 Task: Check the opening hours of the nearest Apple Store for product repairs.
Action: Mouse moved to (75, 27)
Screenshot: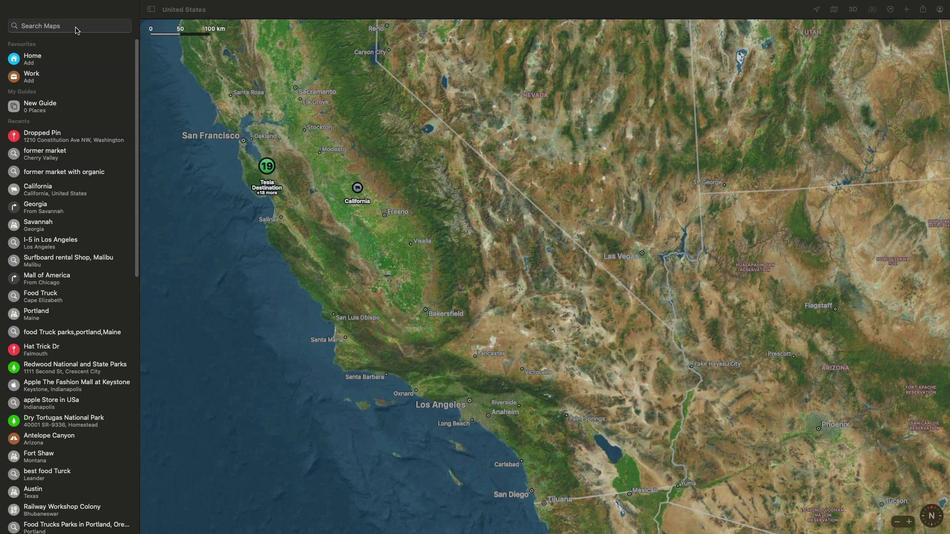 
Action: Mouse pressed left at (75, 27)
Screenshot: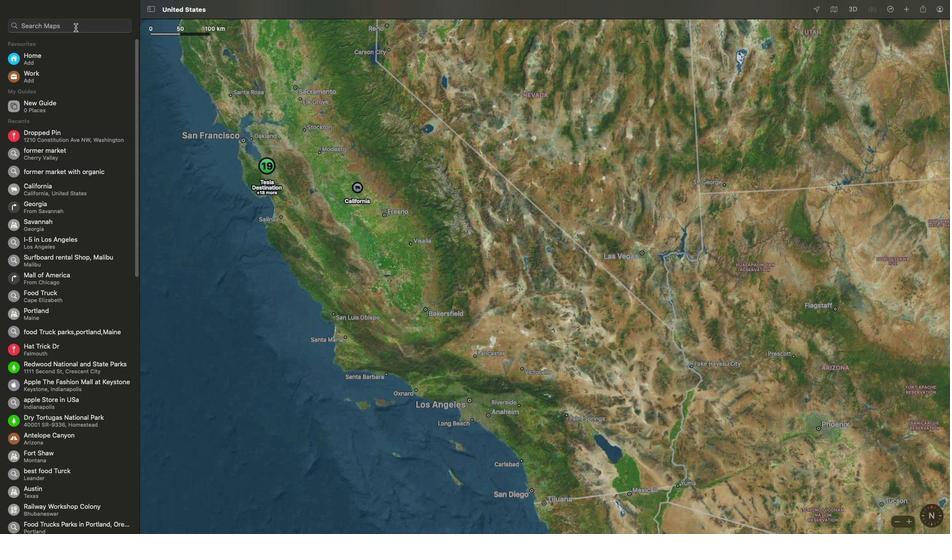
Action: Key pressed Key.shift'S''a''n'Key.backspaceKey.backspaceKey.backspaceKey.shift'A''p''p''l''e'Key.spaceKey.shift'S''t''o''r''e'Key.space','Key.spaceKey.shift'U''S''a'Key.enter
Screenshot: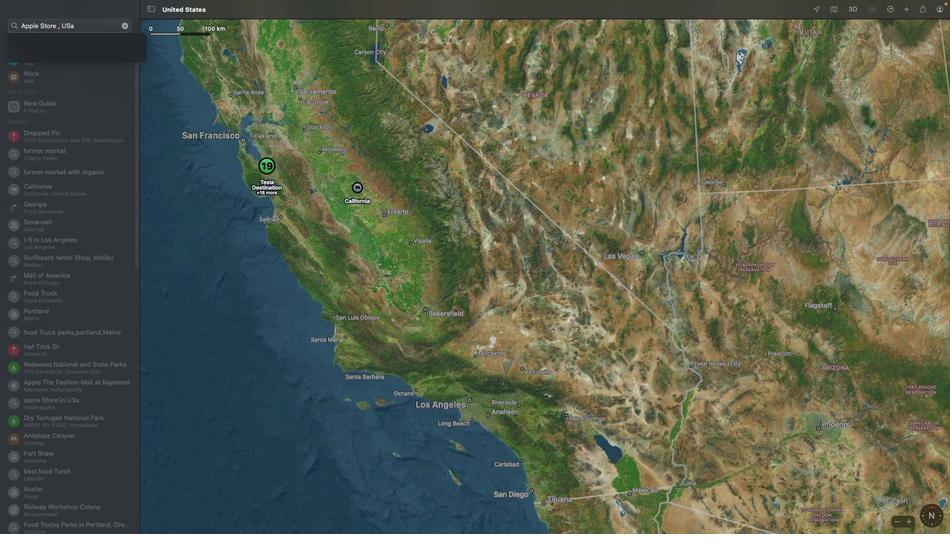 
Action: Mouse moved to (455, 294)
Screenshot: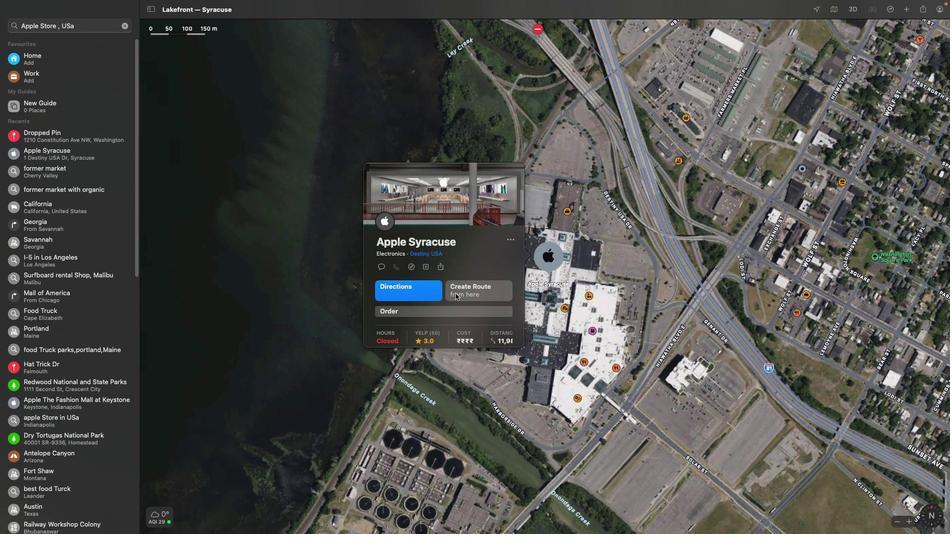 
Action: Mouse scrolled (455, 294) with delta (0, 0)
Screenshot: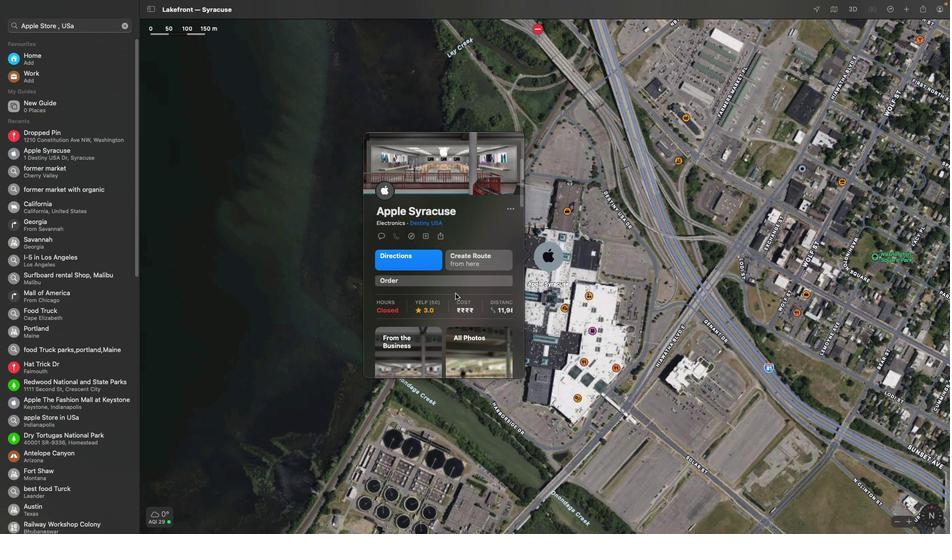 
Action: Mouse scrolled (455, 294) with delta (0, 0)
Screenshot: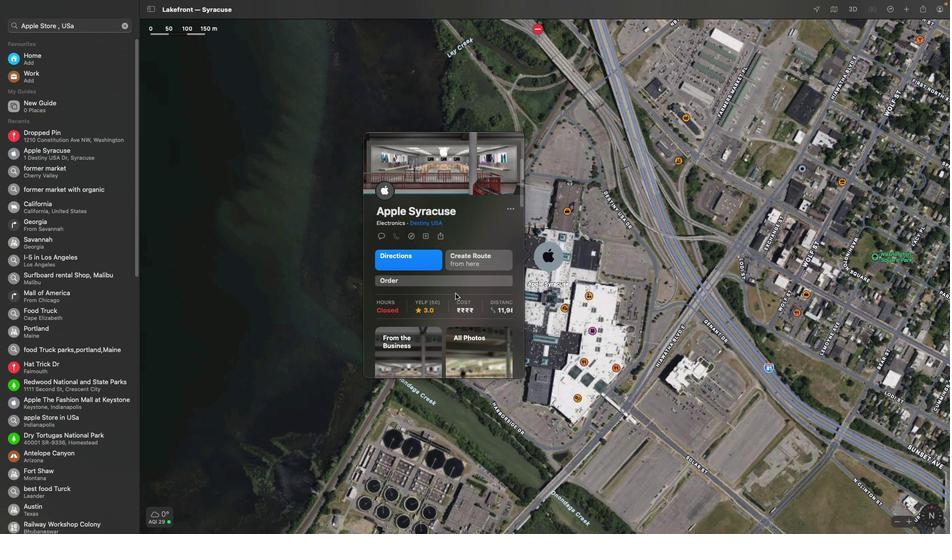 
Action: Mouse scrolled (455, 294) with delta (0, -1)
Screenshot: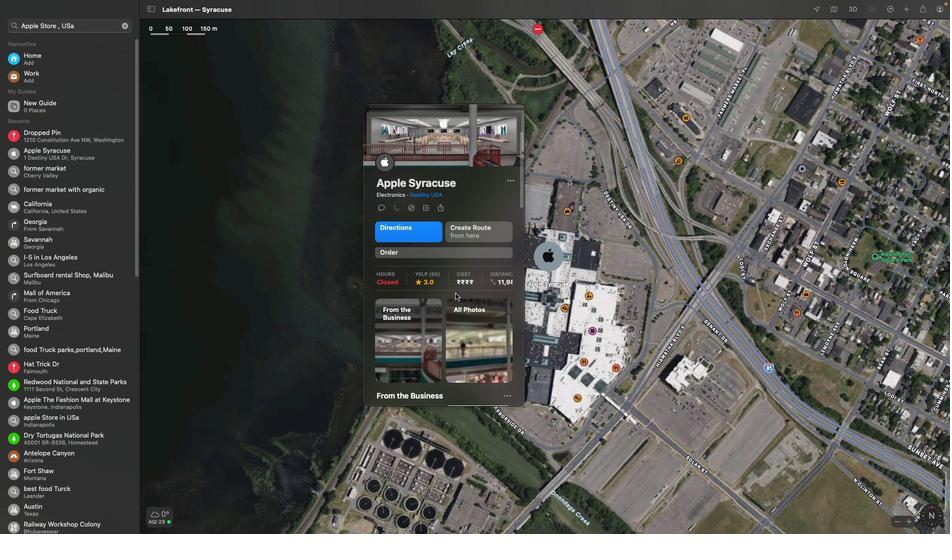 
Action: Mouse scrolled (455, 294) with delta (0, 0)
Screenshot: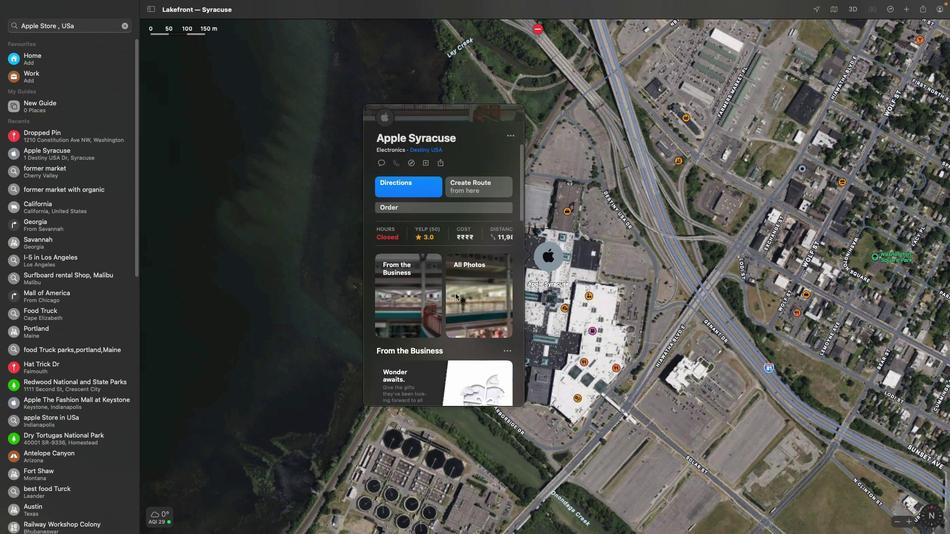 
Action: Mouse scrolled (455, 294) with delta (0, 0)
Screenshot: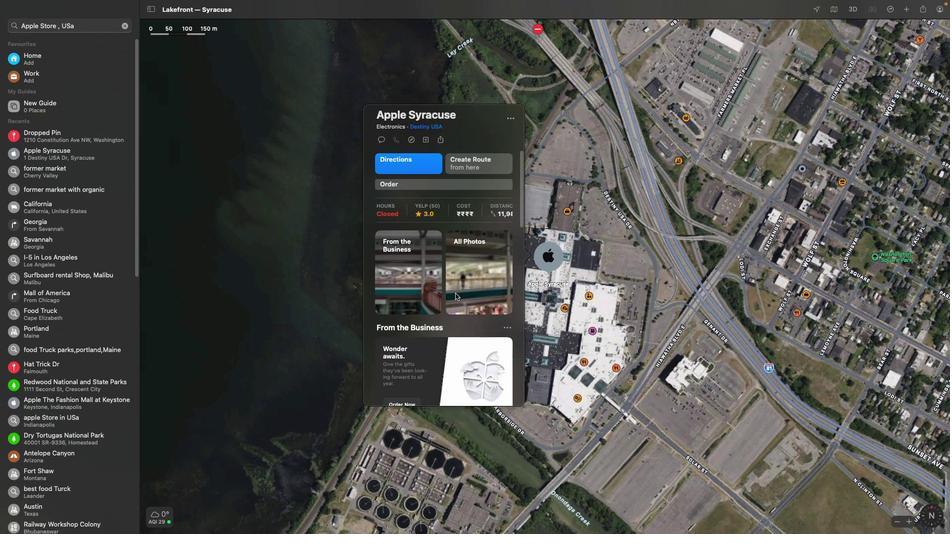 
Action: Mouse scrolled (455, 294) with delta (0, -1)
Screenshot: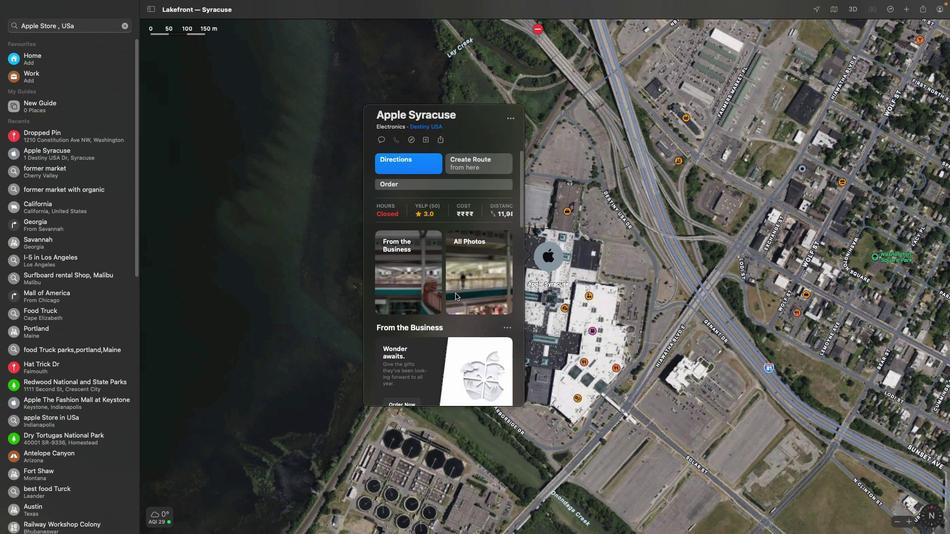 
Action: Mouse scrolled (455, 294) with delta (0, -1)
Screenshot: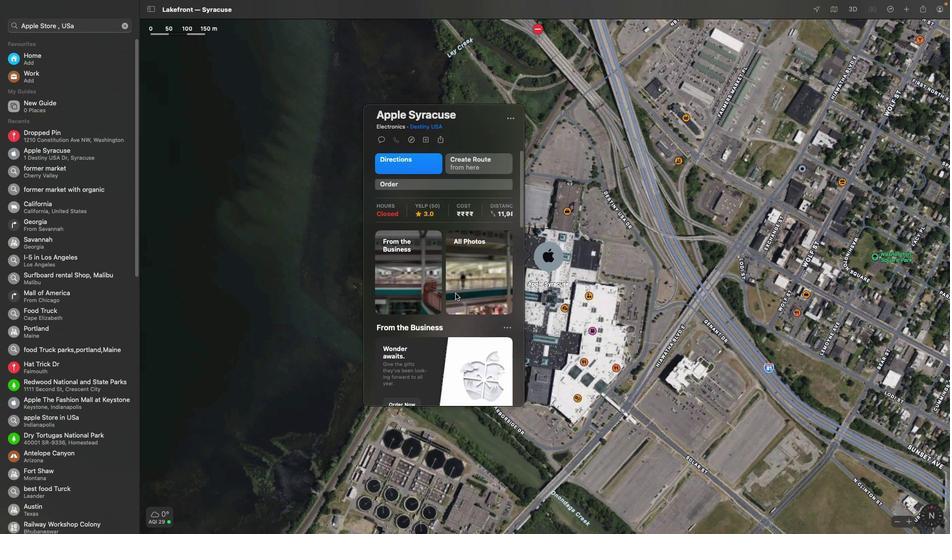 
Action: Mouse scrolled (455, 294) with delta (0, 0)
Screenshot: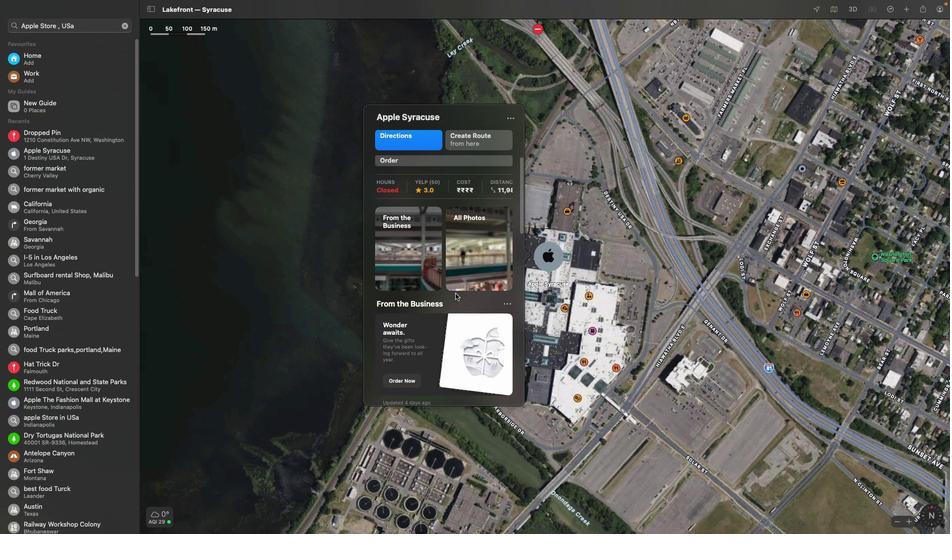 
Action: Mouse scrolled (455, 294) with delta (0, 0)
Screenshot: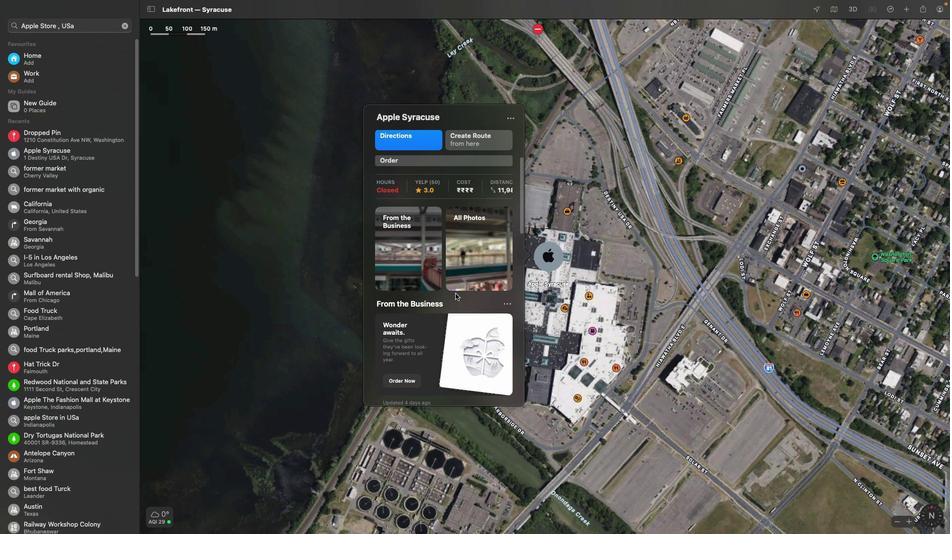 
Action: Mouse scrolled (455, 294) with delta (0, -1)
Screenshot: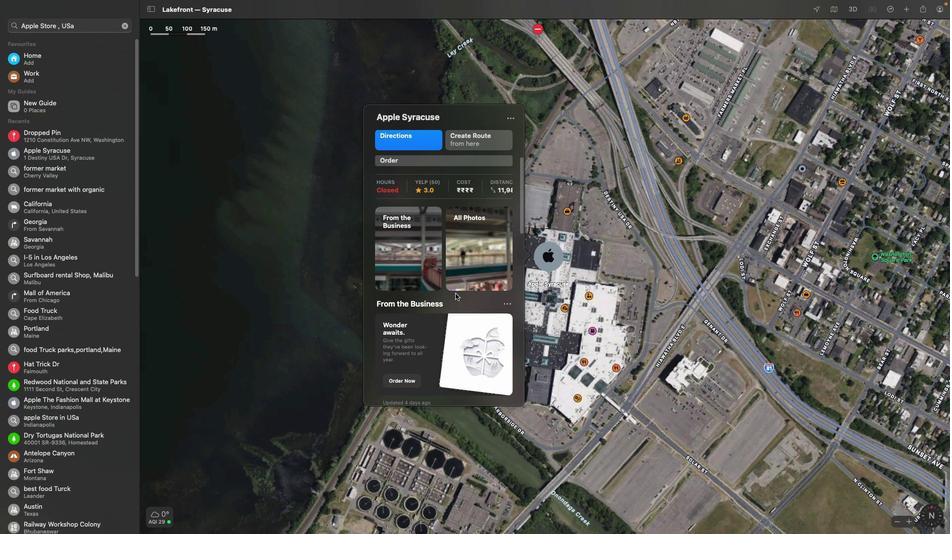 
Action: Mouse scrolled (455, 294) with delta (0, 0)
Screenshot: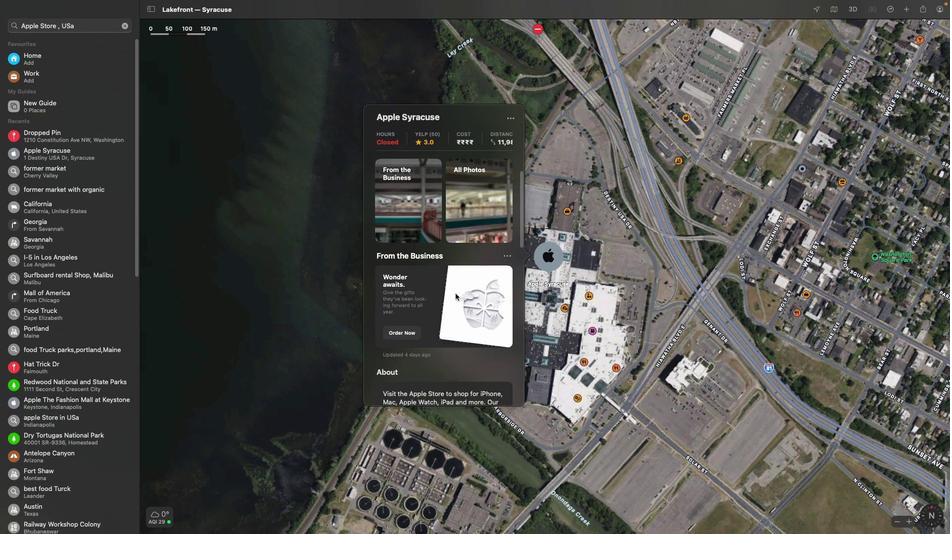 
Action: Mouse scrolled (455, 294) with delta (0, 0)
Screenshot: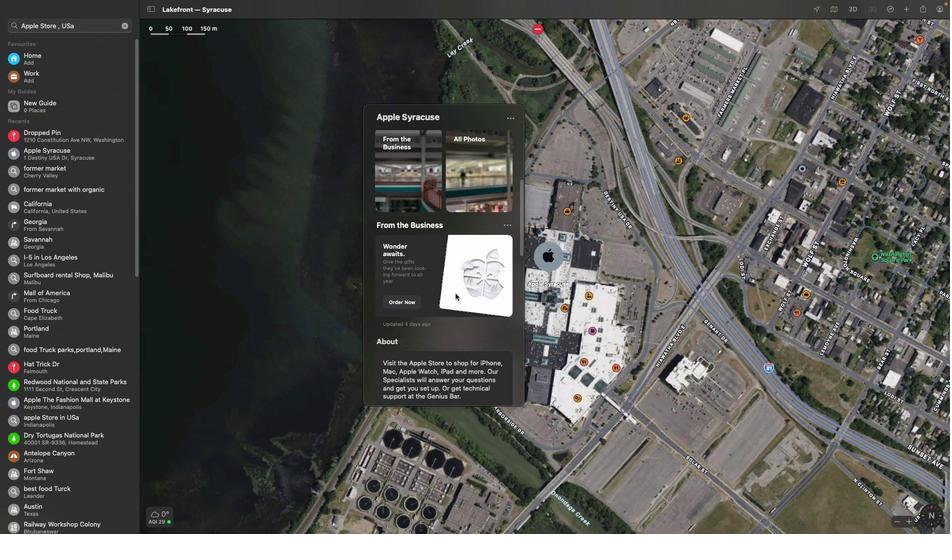 
Action: Mouse scrolled (455, 294) with delta (0, -1)
Screenshot: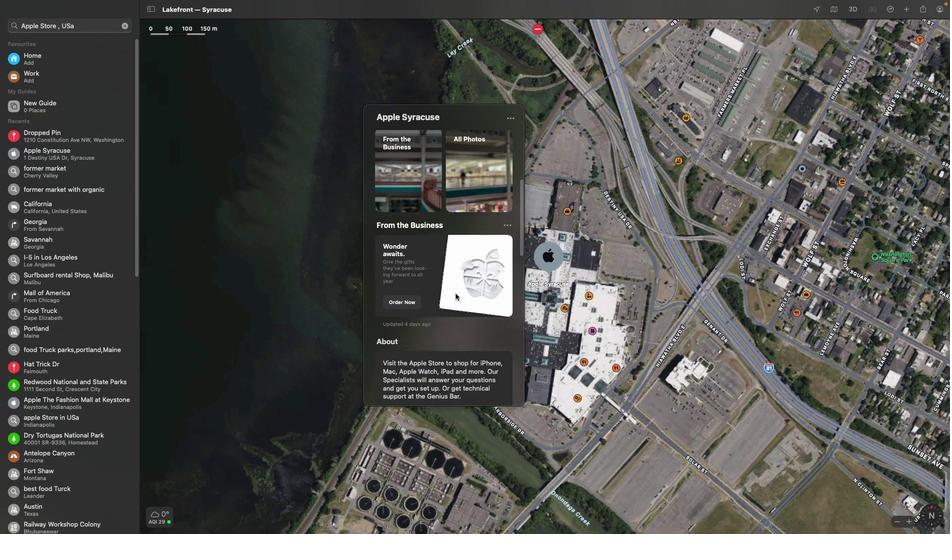 
Action: Mouse scrolled (455, 294) with delta (0, -2)
Screenshot: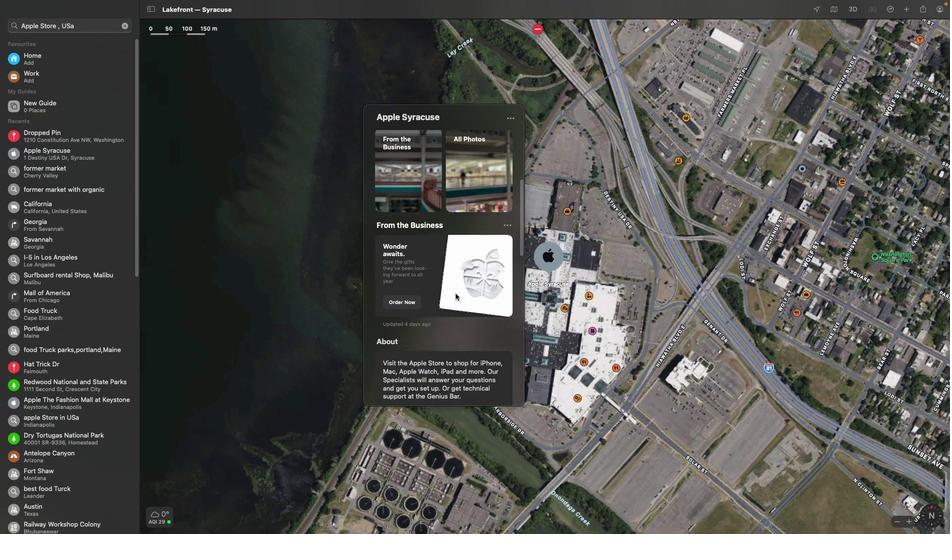 
Action: Mouse scrolled (455, 294) with delta (0, -2)
Screenshot: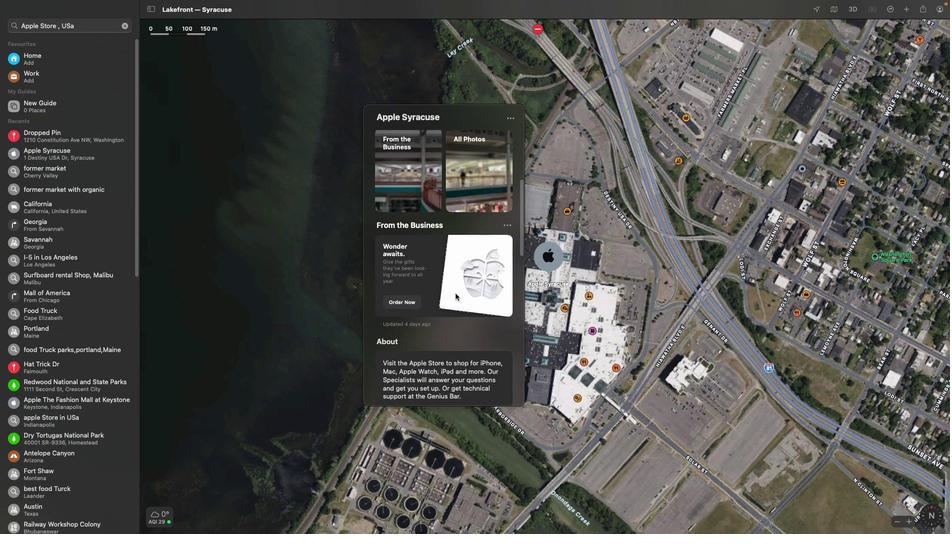 
Action: Mouse scrolled (455, 294) with delta (0, 0)
Screenshot: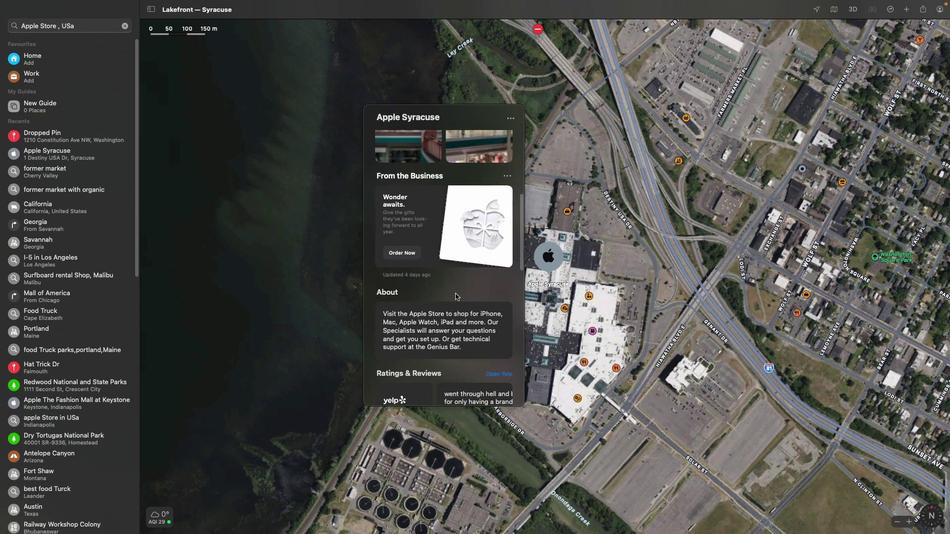 
Action: Mouse scrolled (455, 294) with delta (0, 0)
Screenshot: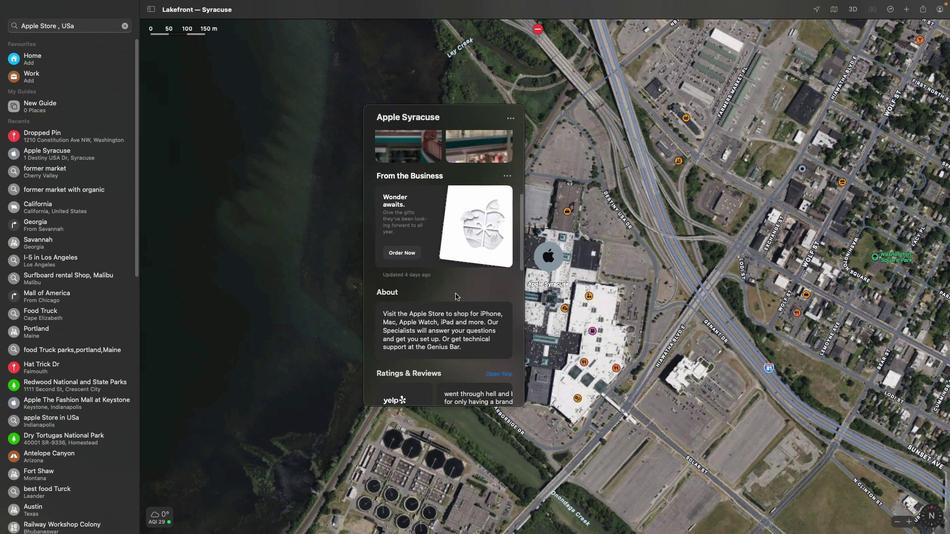 
Action: Mouse scrolled (455, 294) with delta (0, -1)
Screenshot: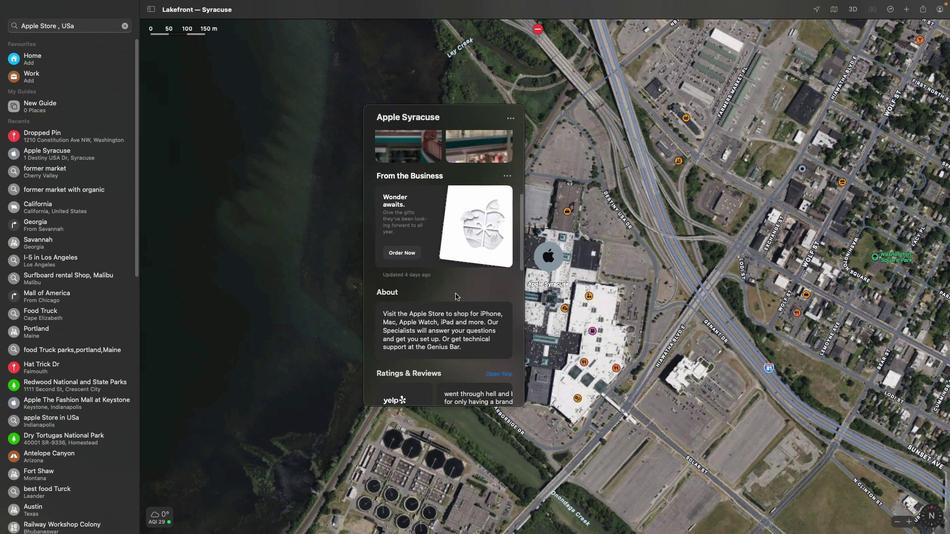 
Action: Mouse scrolled (455, 294) with delta (0, -2)
Screenshot: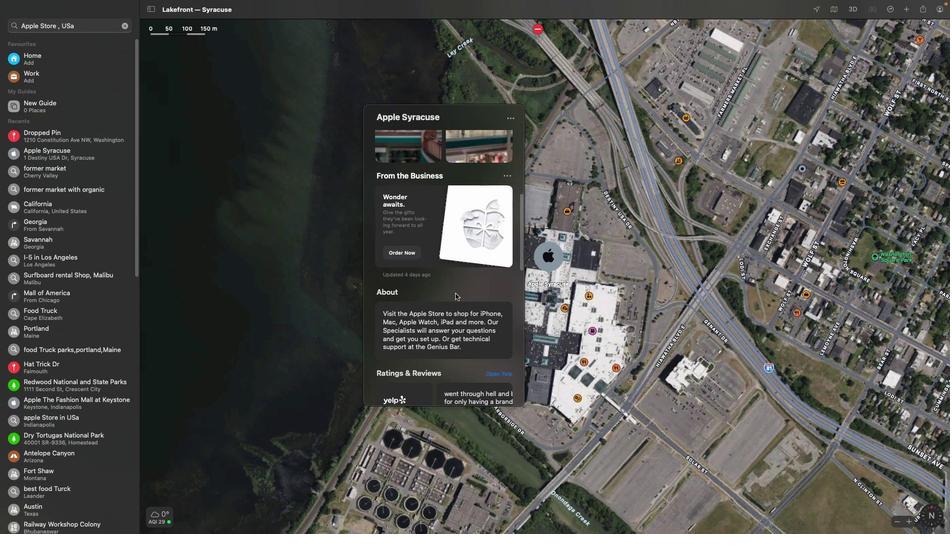 
Action: Mouse scrolled (455, 294) with delta (0, 0)
Screenshot: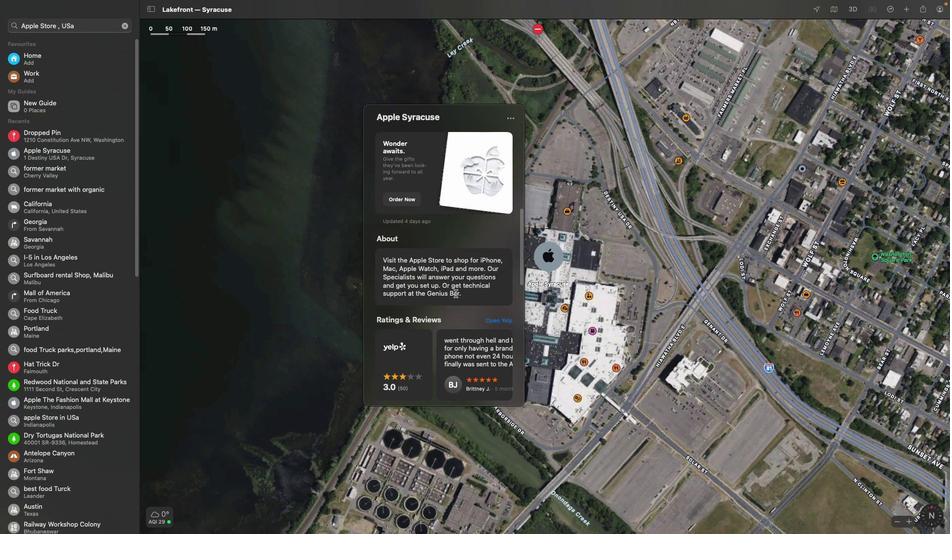
Action: Mouse scrolled (455, 294) with delta (0, 0)
Screenshot: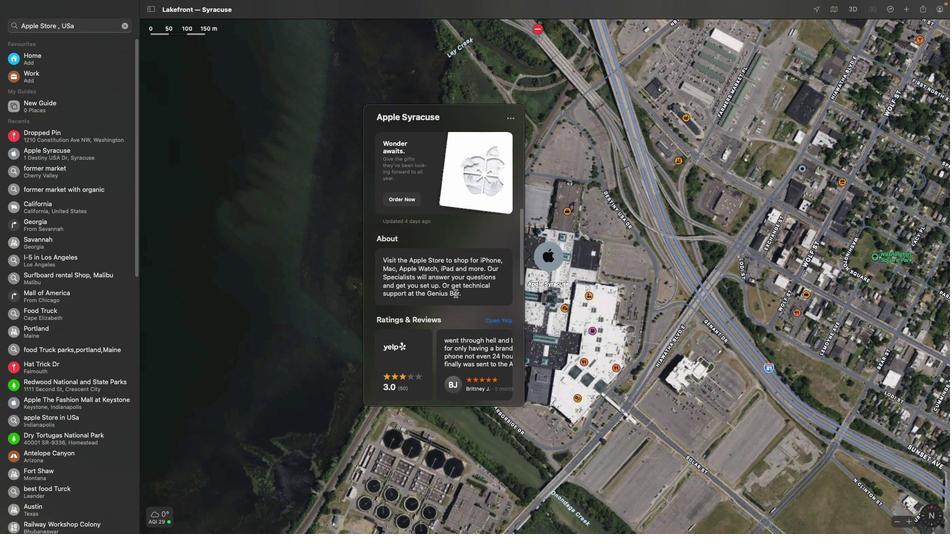 
Action: Mouse scrolled (455, 294) with delta (0, -1)
Screenshot: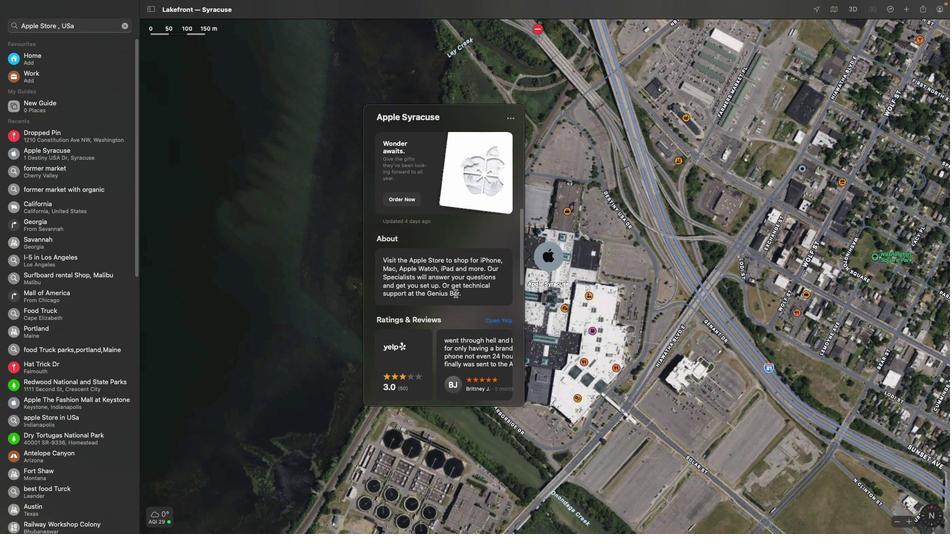 
Action: Mouse scrolled (455, 294) with delta (0, -2)
Screenshot: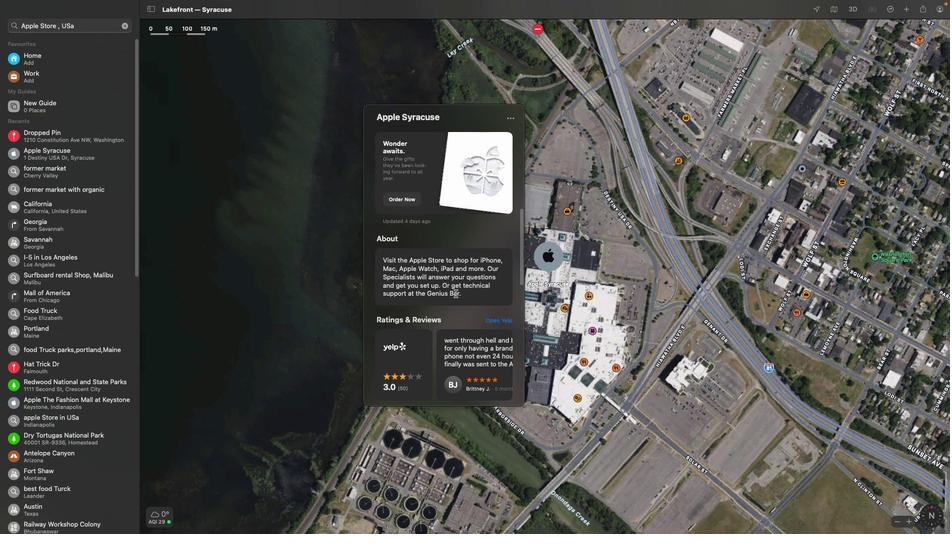 
Action: Mouse scrolled (455, 294) with delta (0, 0)
Screenshot: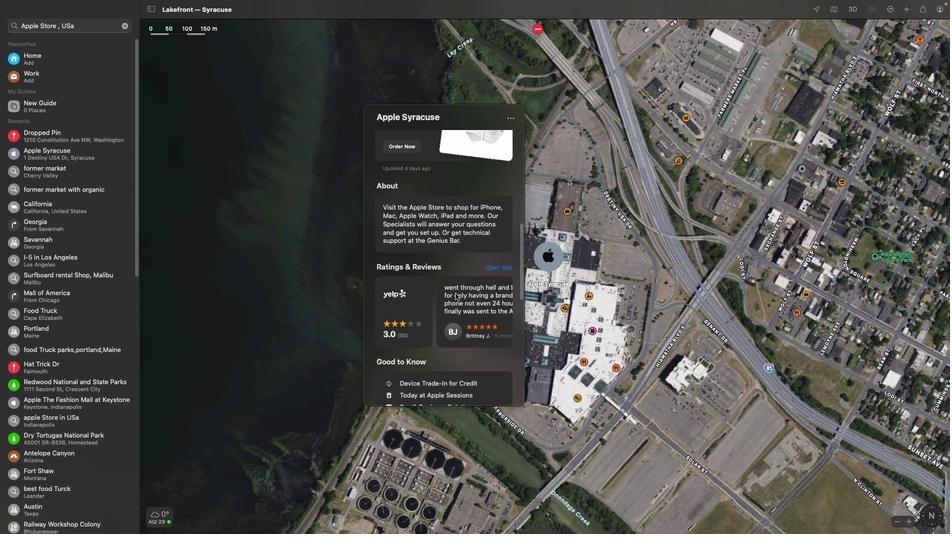 
Action: Mouse scrolled (455, 294) with delta (0, 0)
Screenshot: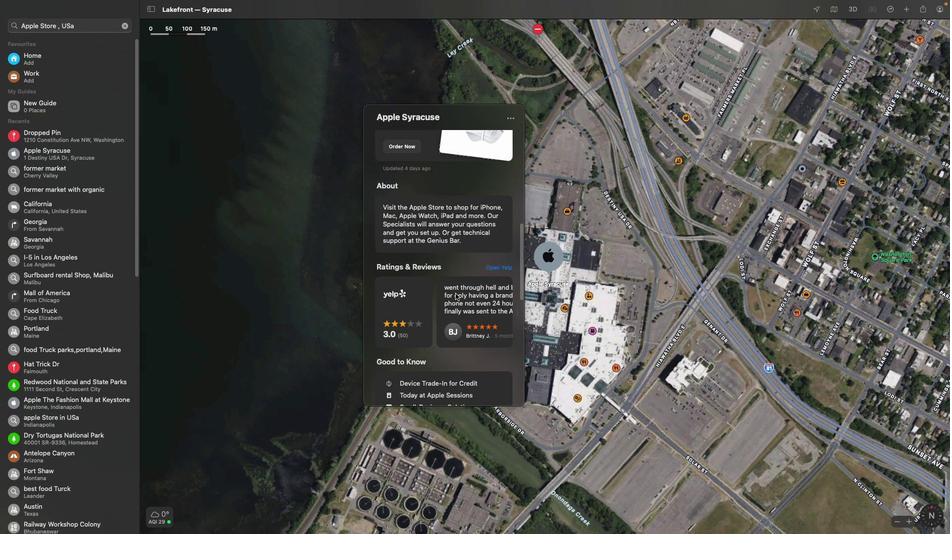
Action: Mouse scrolled (455, 294) with delta (0, -1)
Screenshot: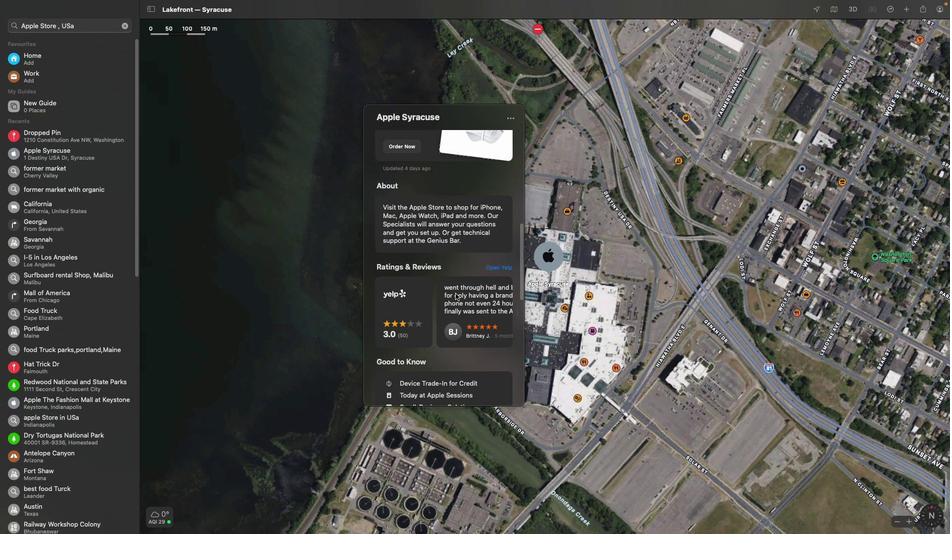 
Action: Mouse scrolled (455, 294) with delta (0, -2)
Screenshot: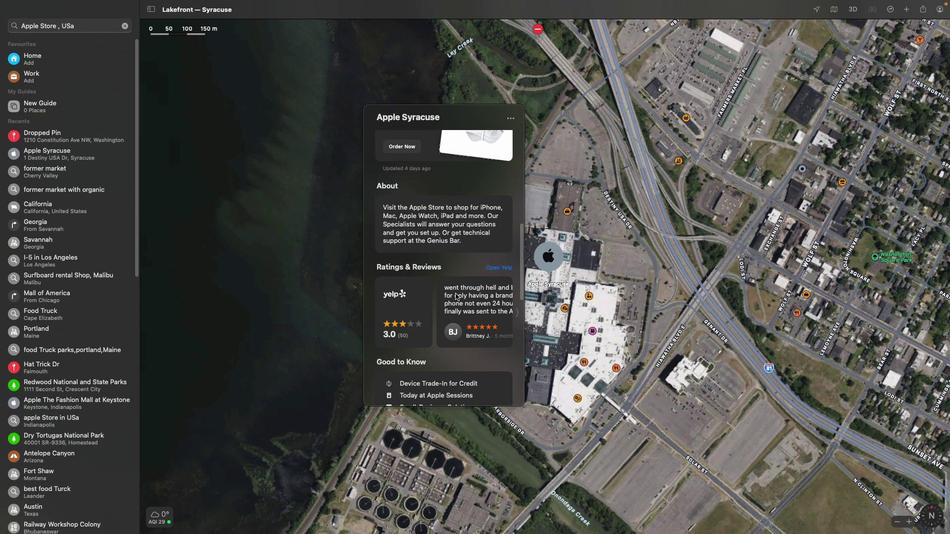 
Action: Mouse scrolled (455, 294) with delta (0, 0)
Screenshot: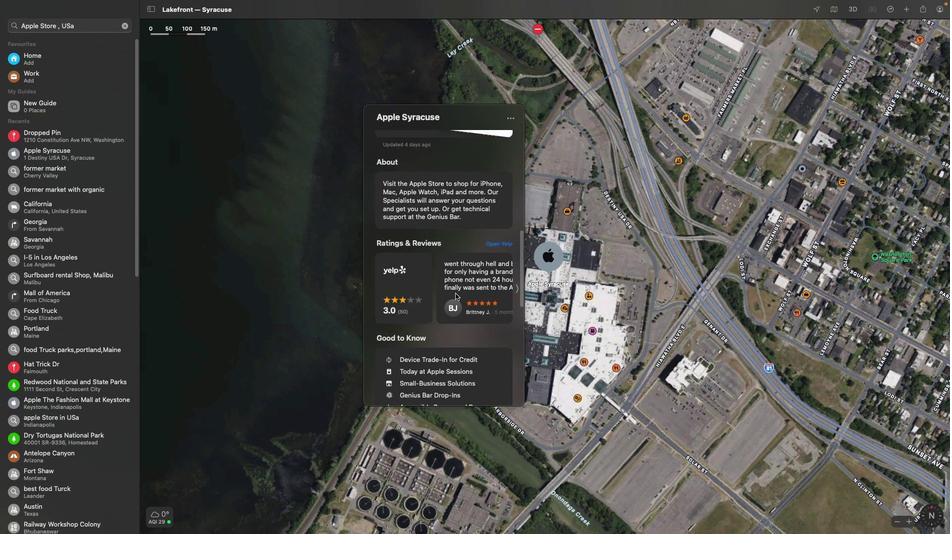 
Action: Mouse scrolled (455, 294) with delta (0, 0)
Screenshot: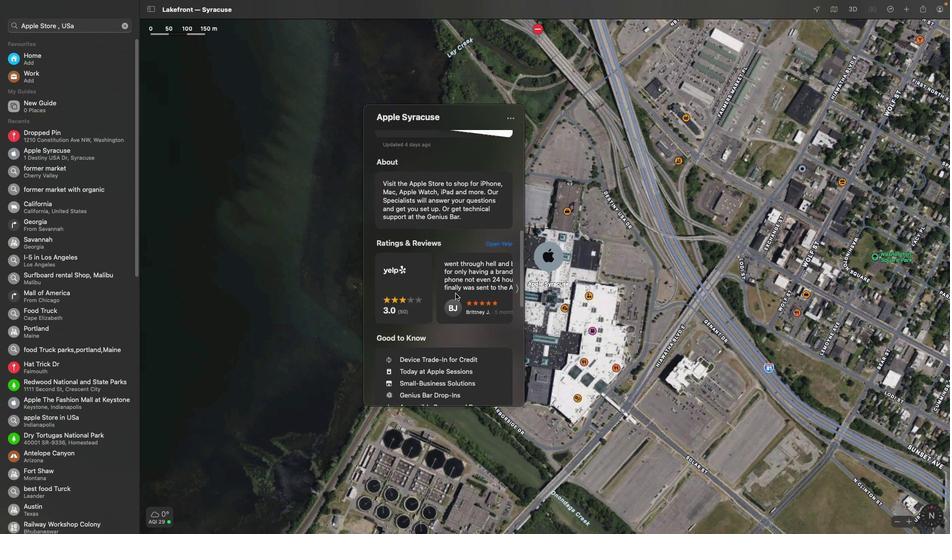 
Action: Mouse scrolled (455, 294) with delta (0, -1)
Screenshot: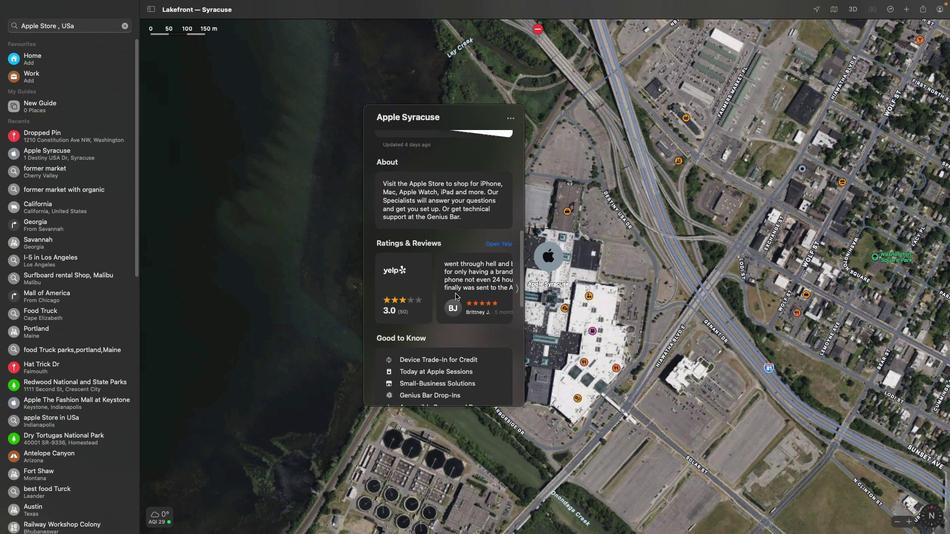 
Action: Mouse scrolled (455, 294) with delta (0, 0)
Screenshot: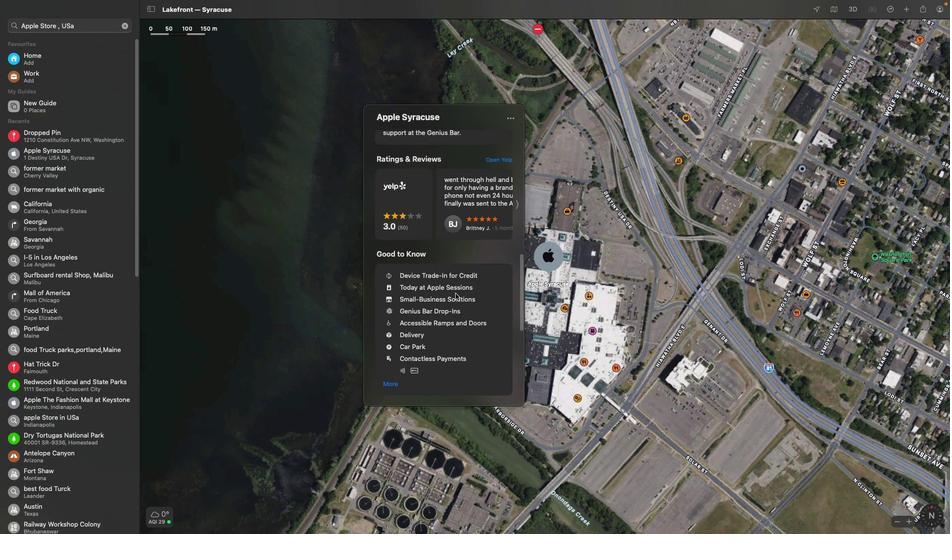 
Action: Mouse scrolled (455, 294) with delta (0, 0)
Screenshot: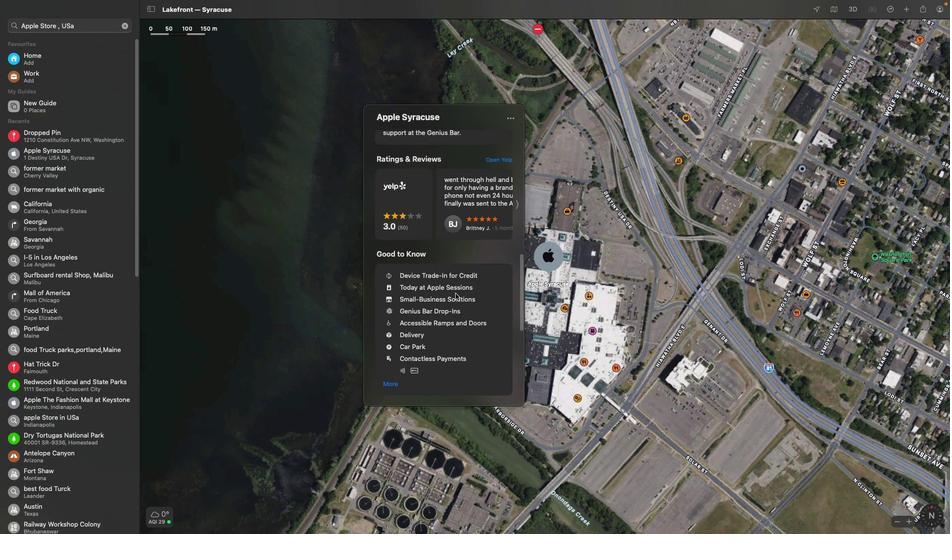 
Action: Mouse scrolled (455, 294) with delta (0, -1)
Screenshot: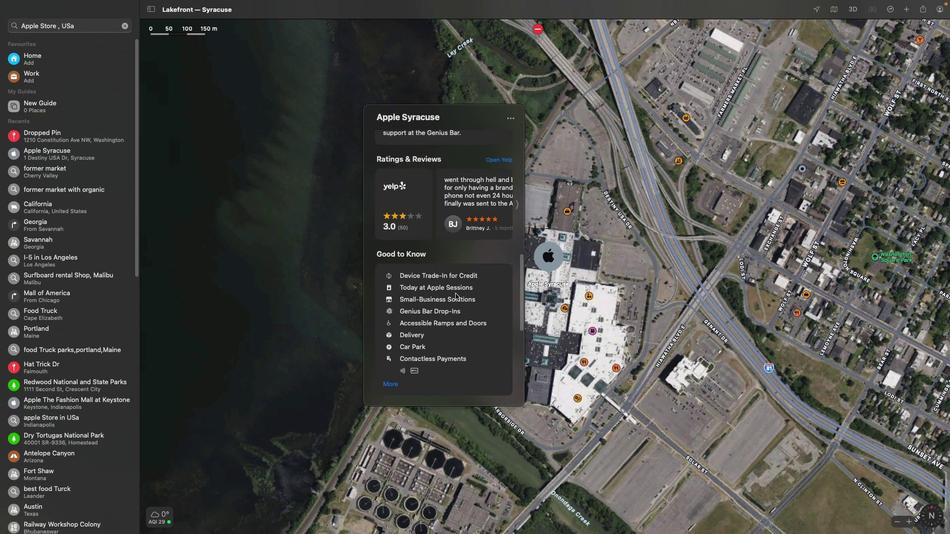 
Action: Mouse scrolled (455, 294) with delta (0, -2)
Screenshot: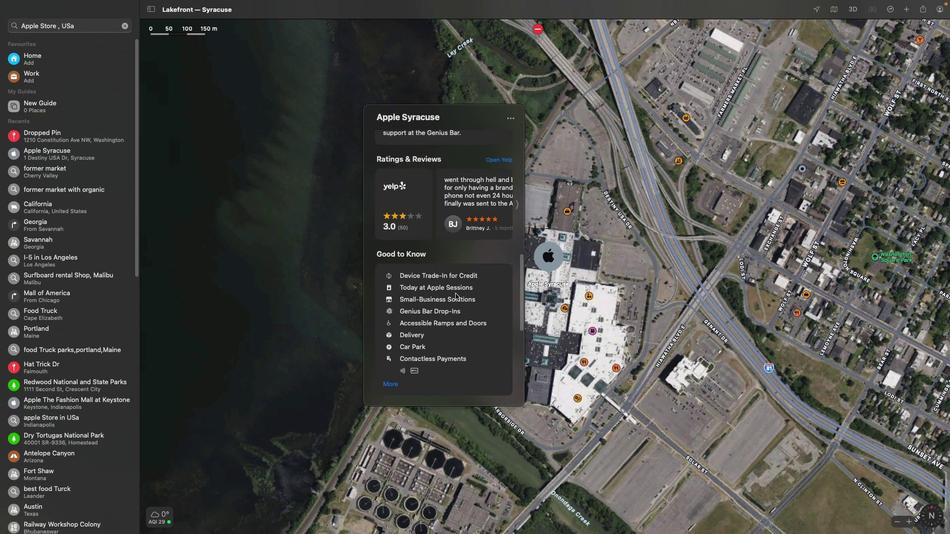 
Action: Mouse scrolled (455, 294) with delta (0, -2)
Screenshot: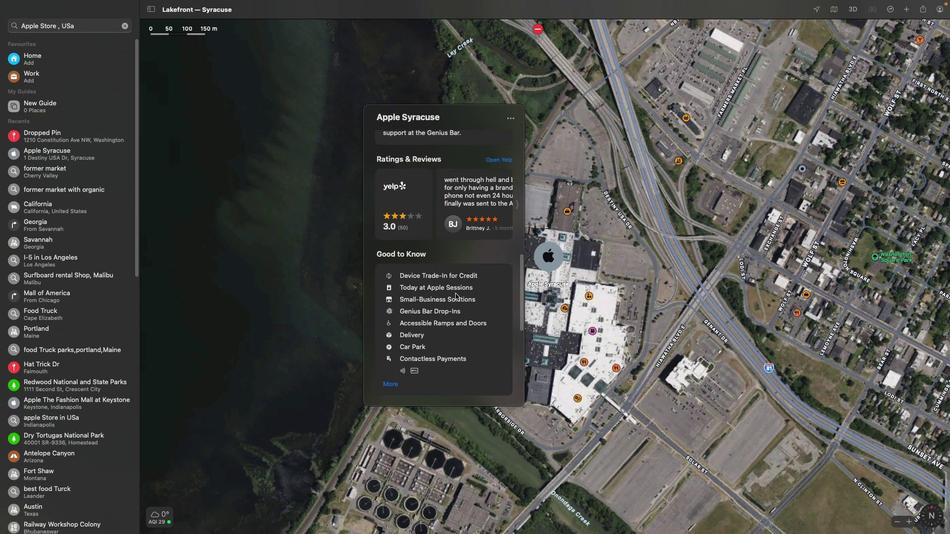 
Action: Mouse scrolled (455, 294) with delta (0, 0)
Screenshot: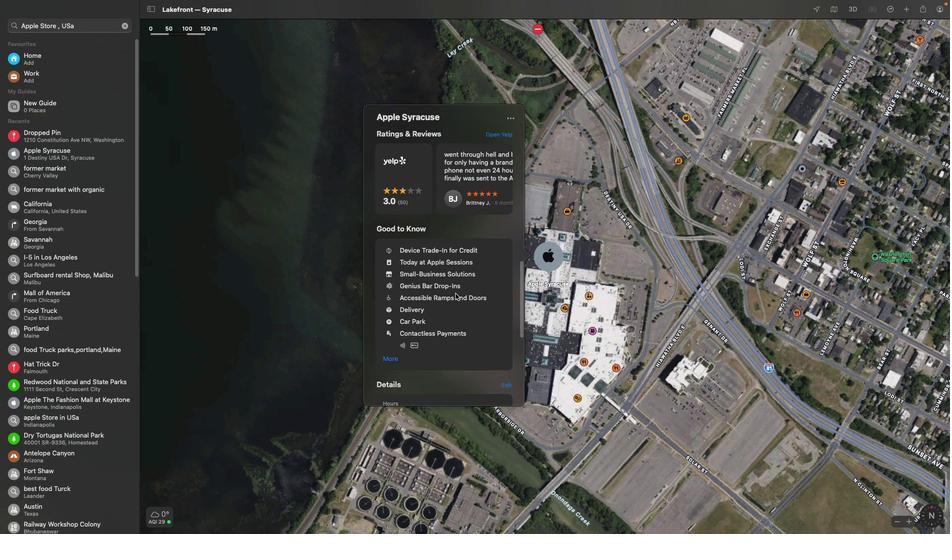 
Action: Mouse scrolled (455, 294) with delta (0, 0)
Screenshot: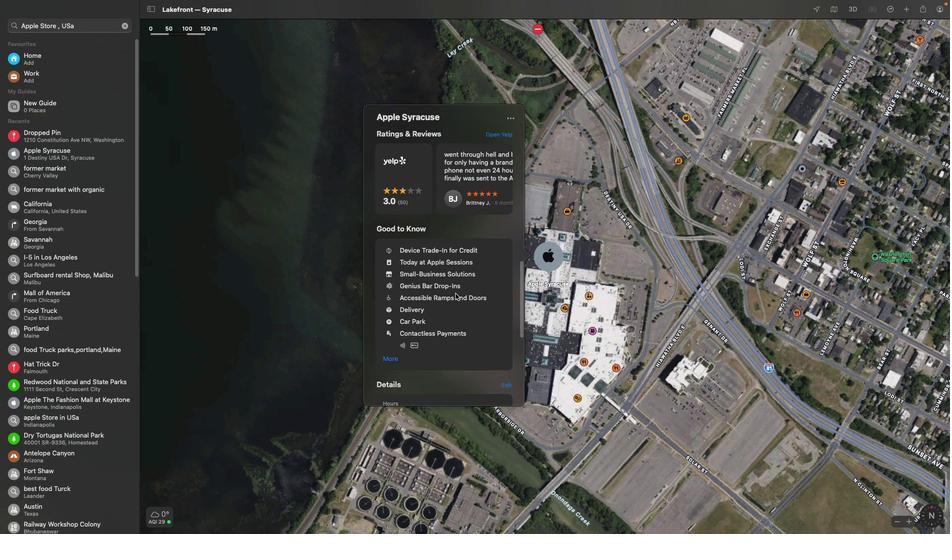 
Action: Mouse scrolled (455, 294) with delta (0, -1)
Screenshot: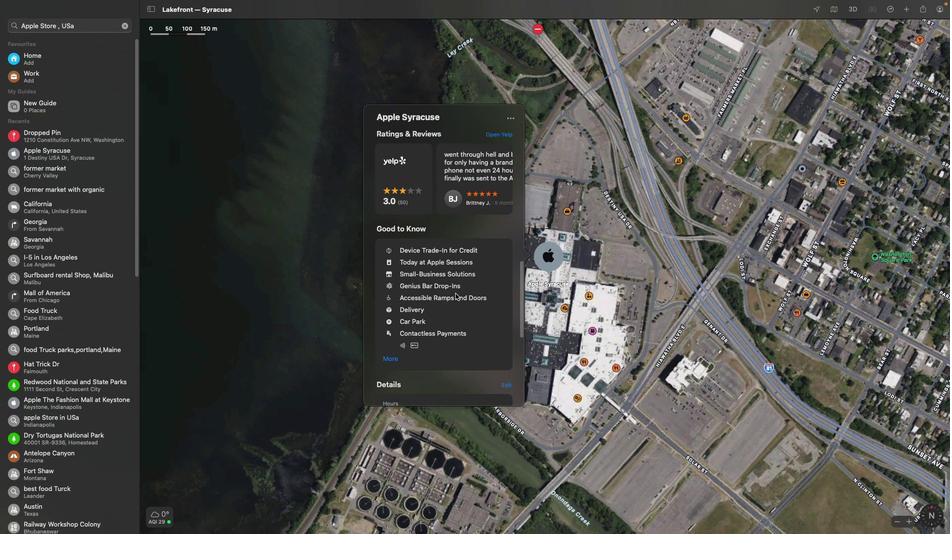 
Action: Mouse scrolled (455, 294) with delta (0, 0)
Screenshot: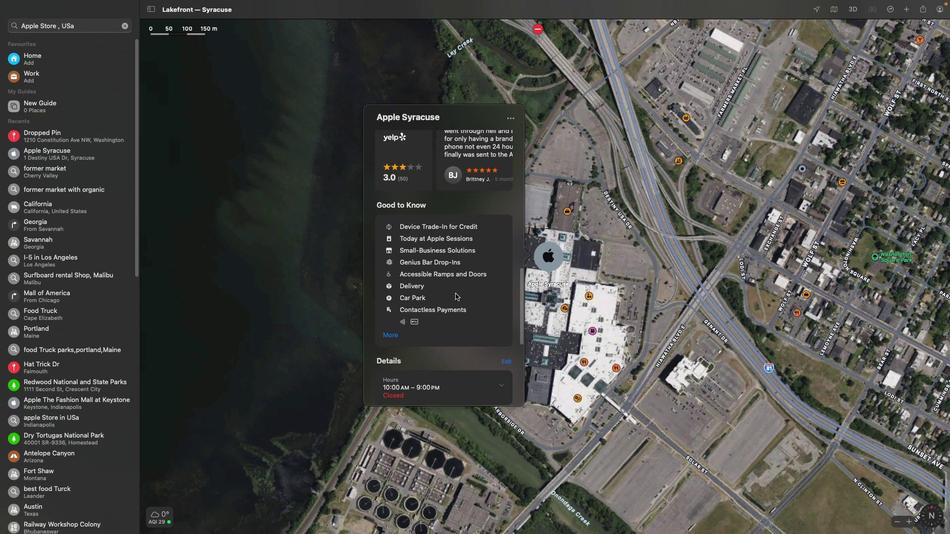 
Action: Mouse scrolled (455, 294) with delta (0, 0)
Screenshot: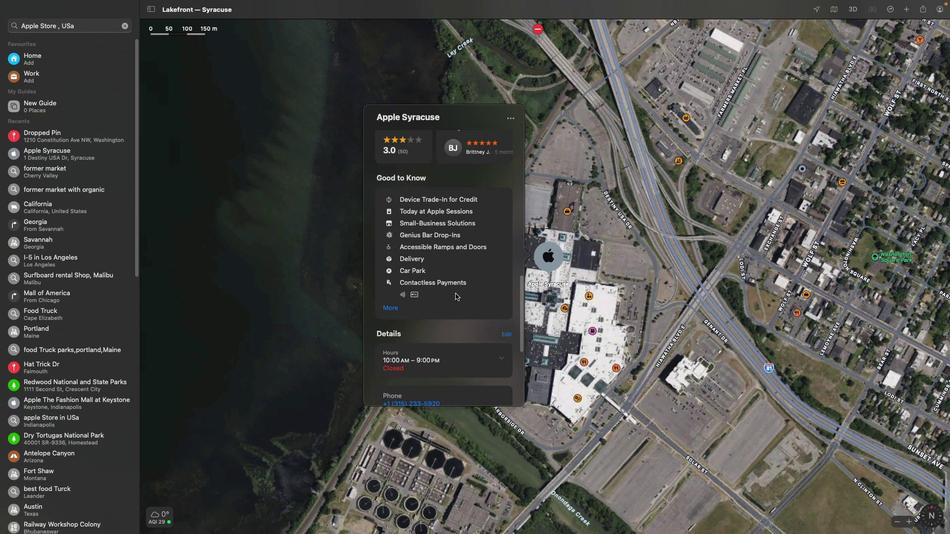
Action: Mouse scrolled (455, 294) with delta (0, -1)
Screenshot: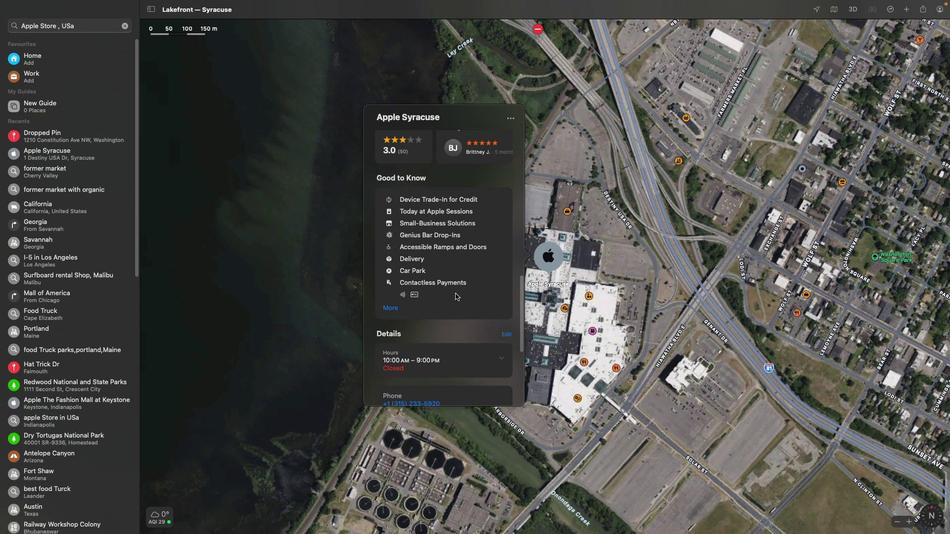 
Action: Mouse scrolled (455, 294) with delta (0, -2)
Screenshot: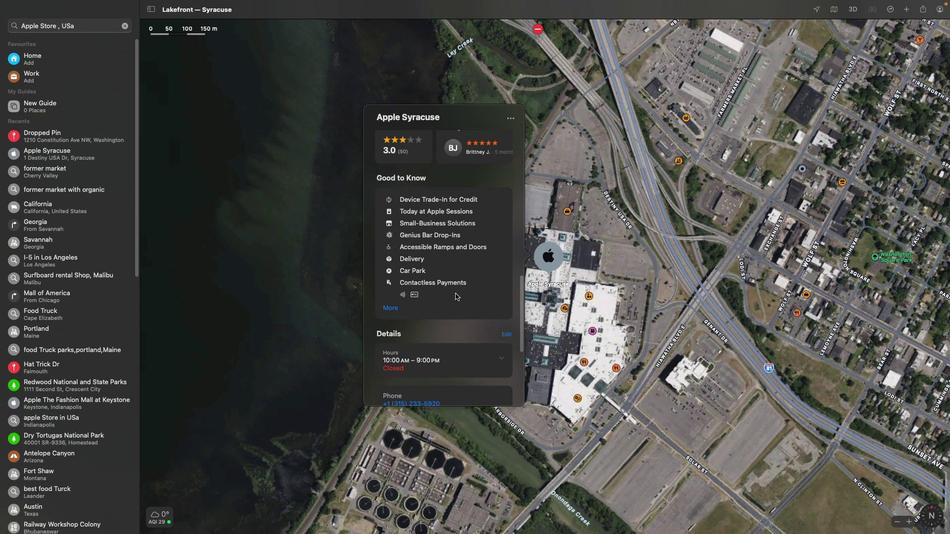 
Action: Mouse scrolled (455, 294) with delta (0, 0)
Screenshot: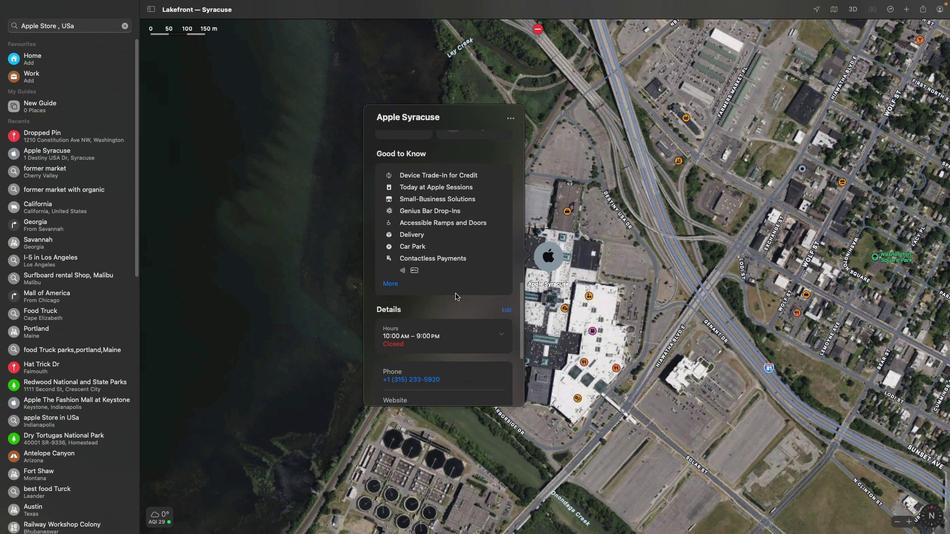 
Action: Mouse scrolled (455, 294) with delta (0, 0)
Screenshot: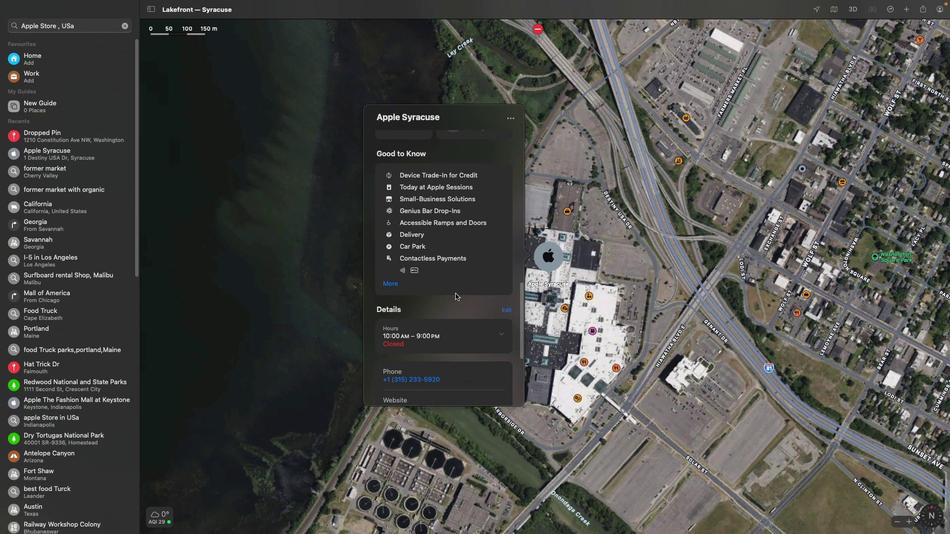 
Action: Mouse scrolled (455, 294) with delta (0, -1)
Screenshot: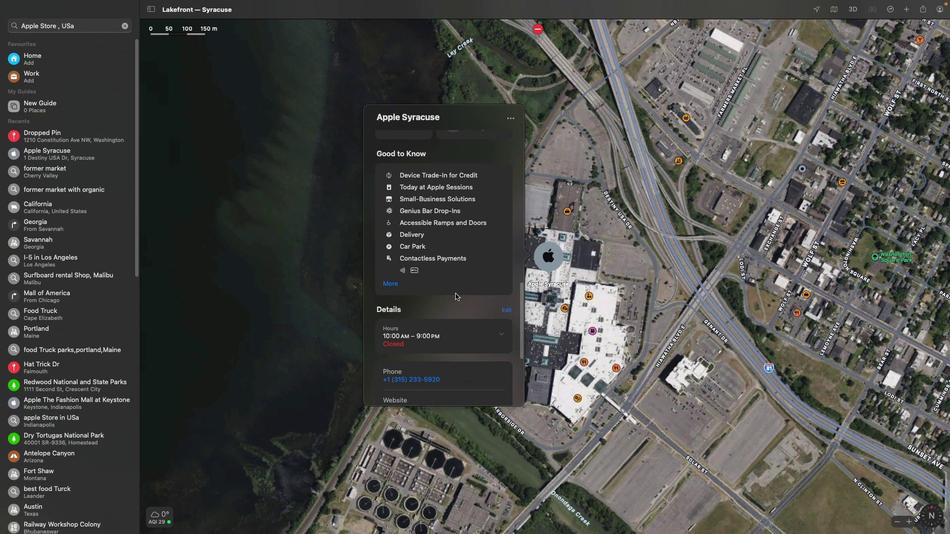 
Action: Mouse scrolled (455, 294) with delta (0, 0)
Screenshot: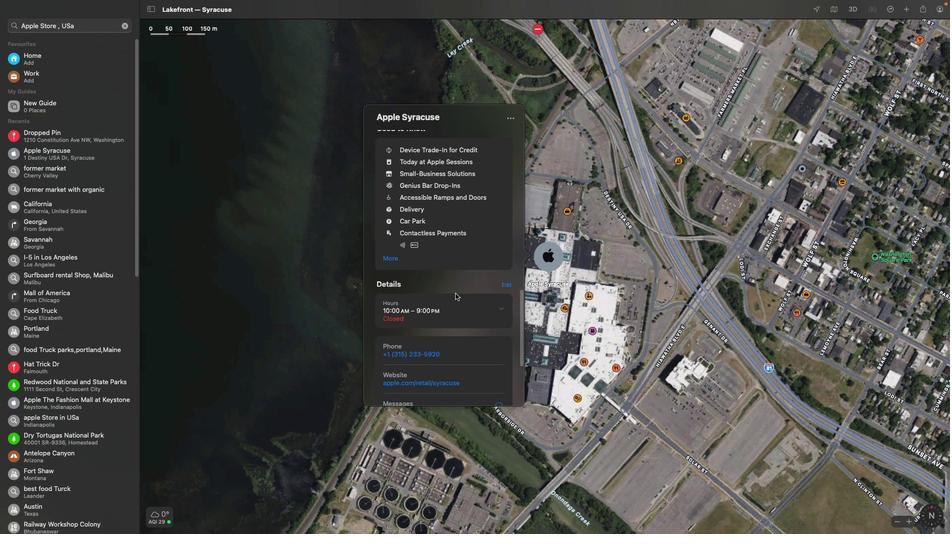
Action: Mouse scrolled (455, 294) with delta (0, 0)
Screenshot: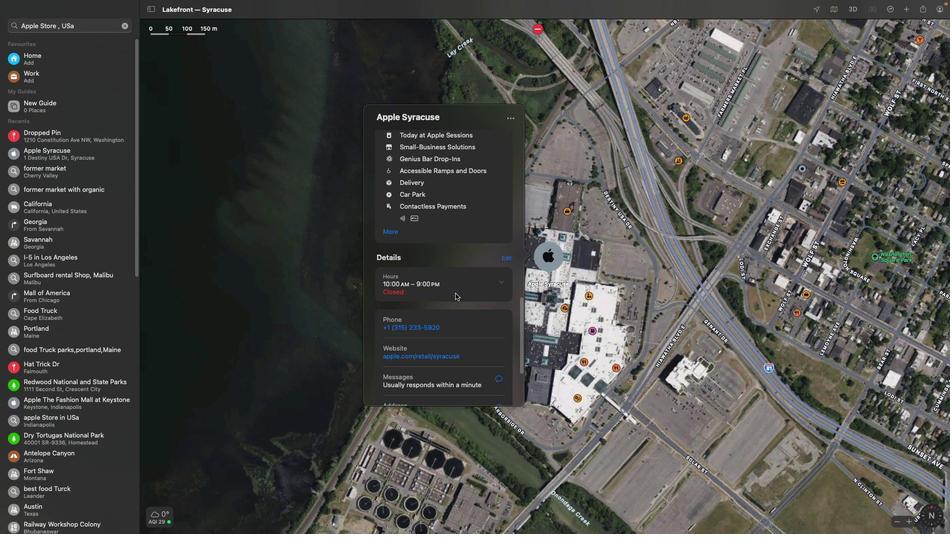 
Action: Mouse scrolled (455, 294) with delta (0, -1)
Screenshot: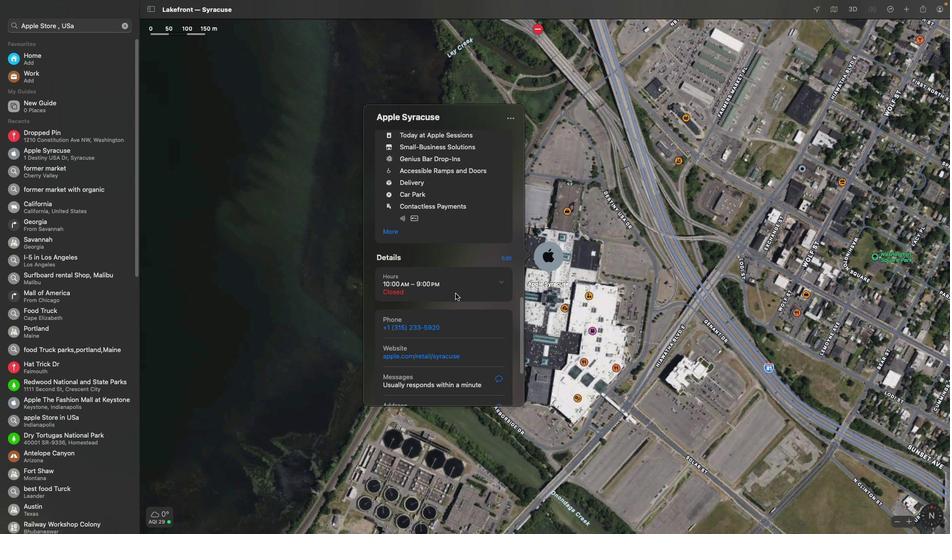 
Action: Mouse scrolled (455, 294) with delta (0, -2)
Screenshot: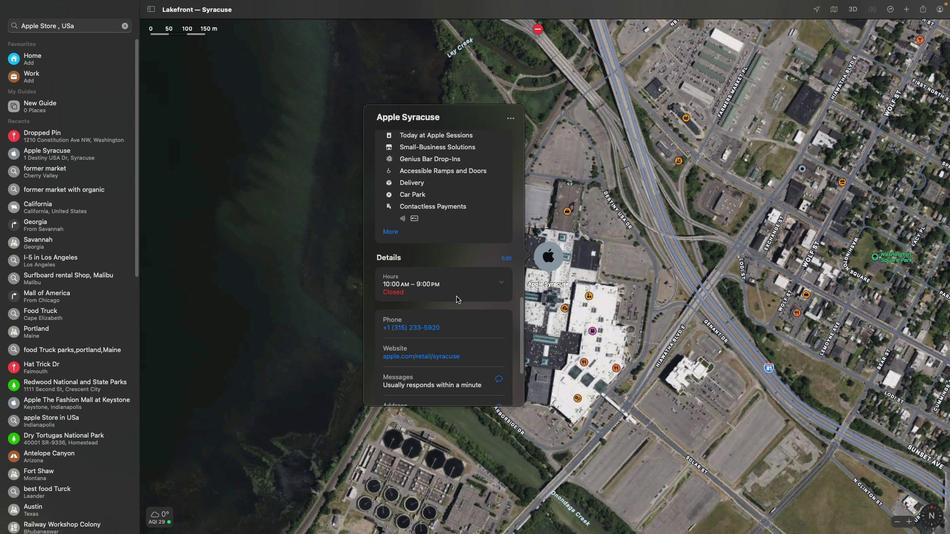 
Action: Mouse moved to (503, 286)
Screenshot: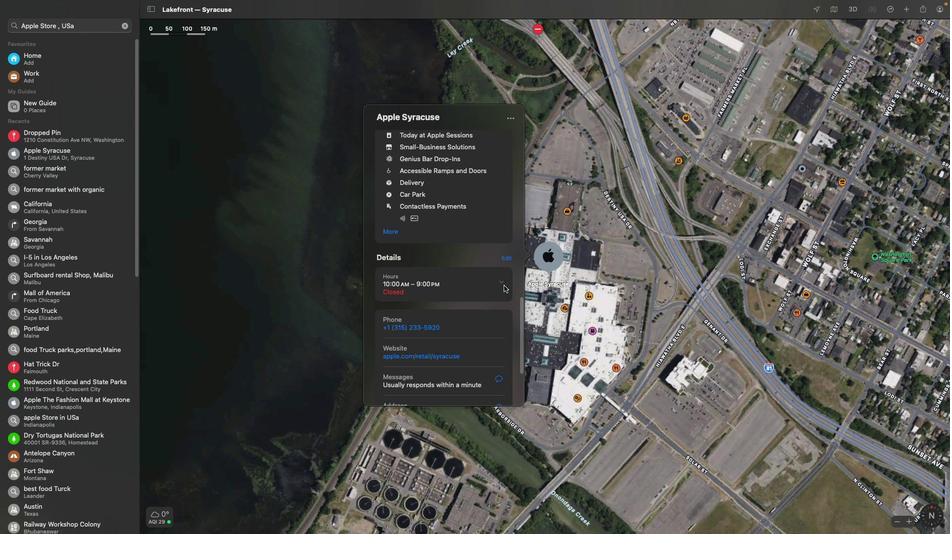 
Action: Mouse pressed left at (503, 286)
Screenshot: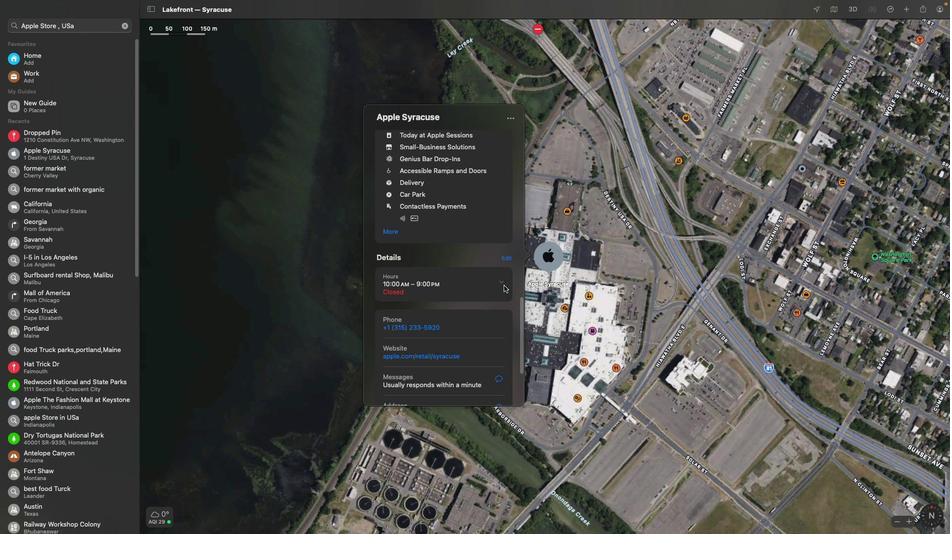 
Action: Mouse moved to (485, 284)
Screenshot: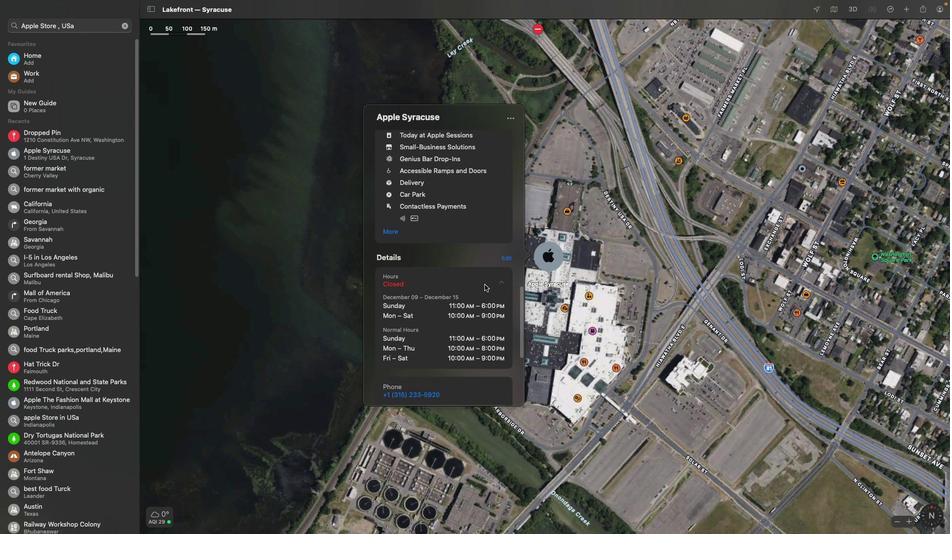 
